 Task: Select Switch to Destop 2
Action: Mouse pressed left at (259, 276)
Screenshot: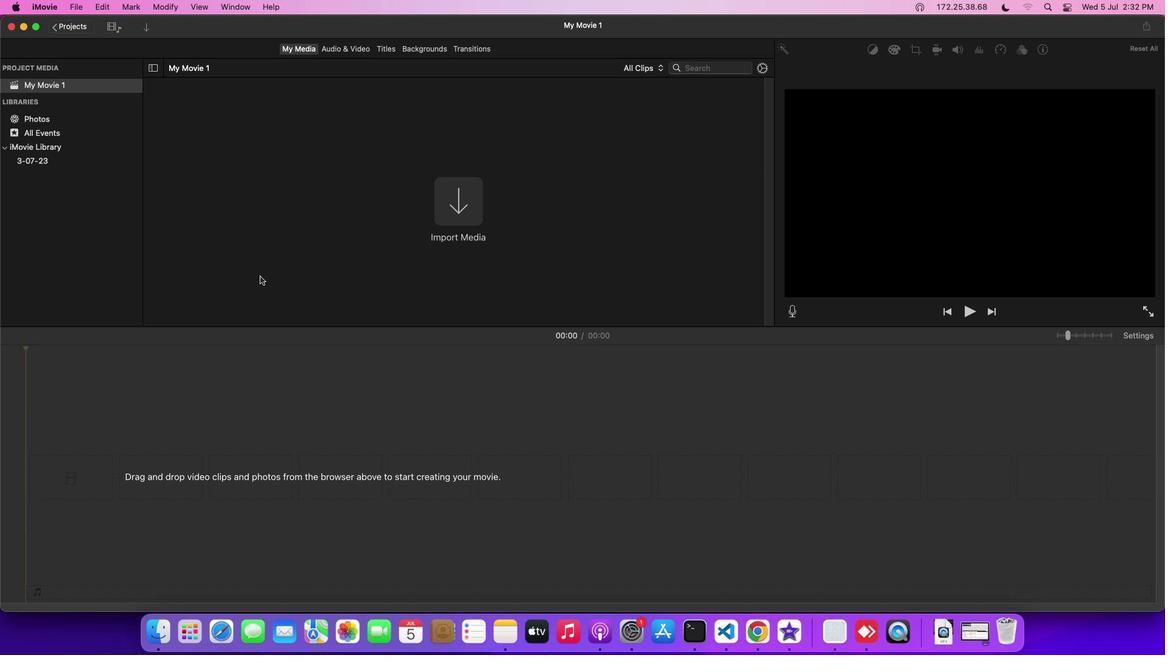 
Action: Mouse moved to (47, 3)
Screenshot: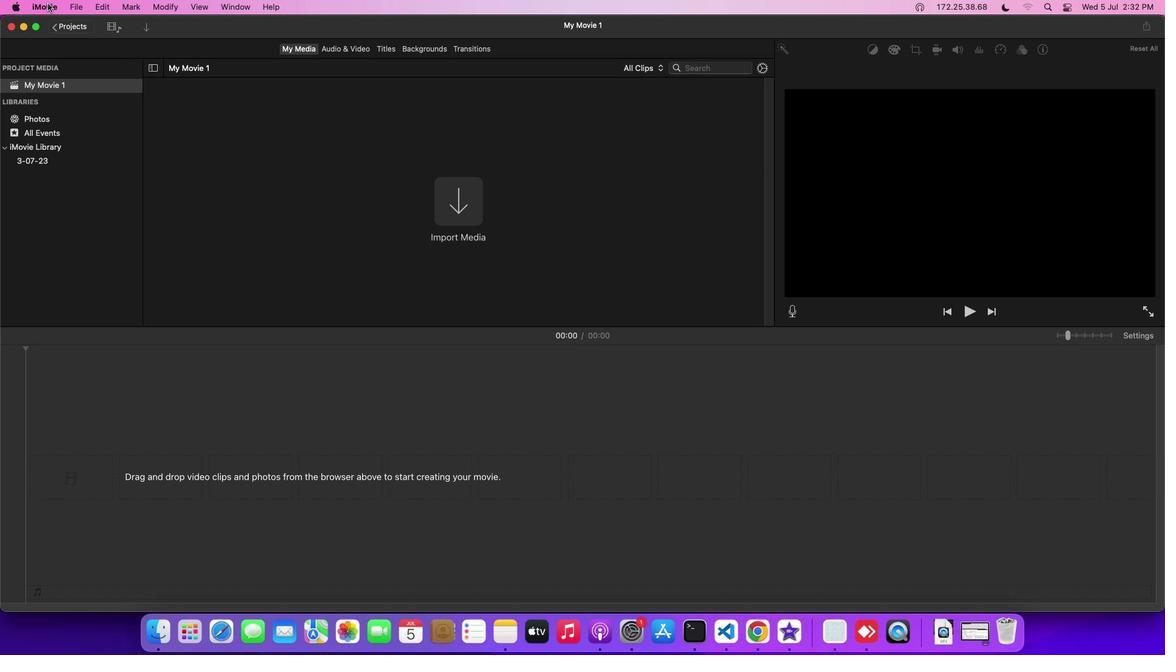 
Action: Mouse pressed left at (47, 3)
Screenshot: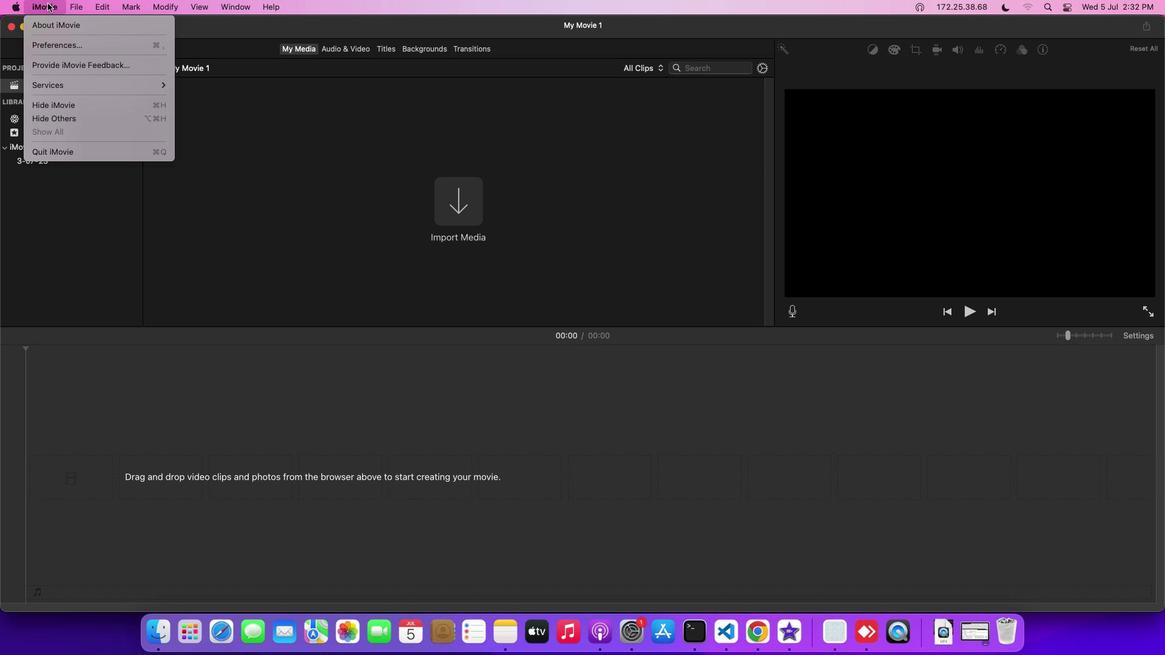 
Action: Mouse moved to (68, 85)
Screenshot: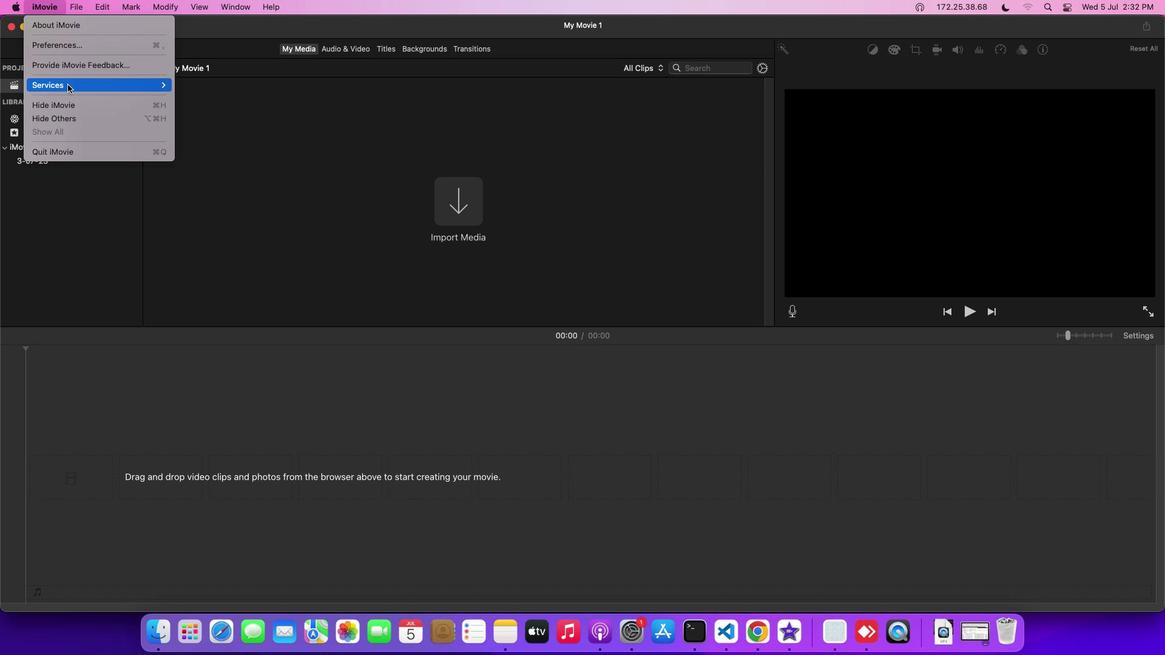 
Action: Mouse pressed left at (68, 85)
Screenshot: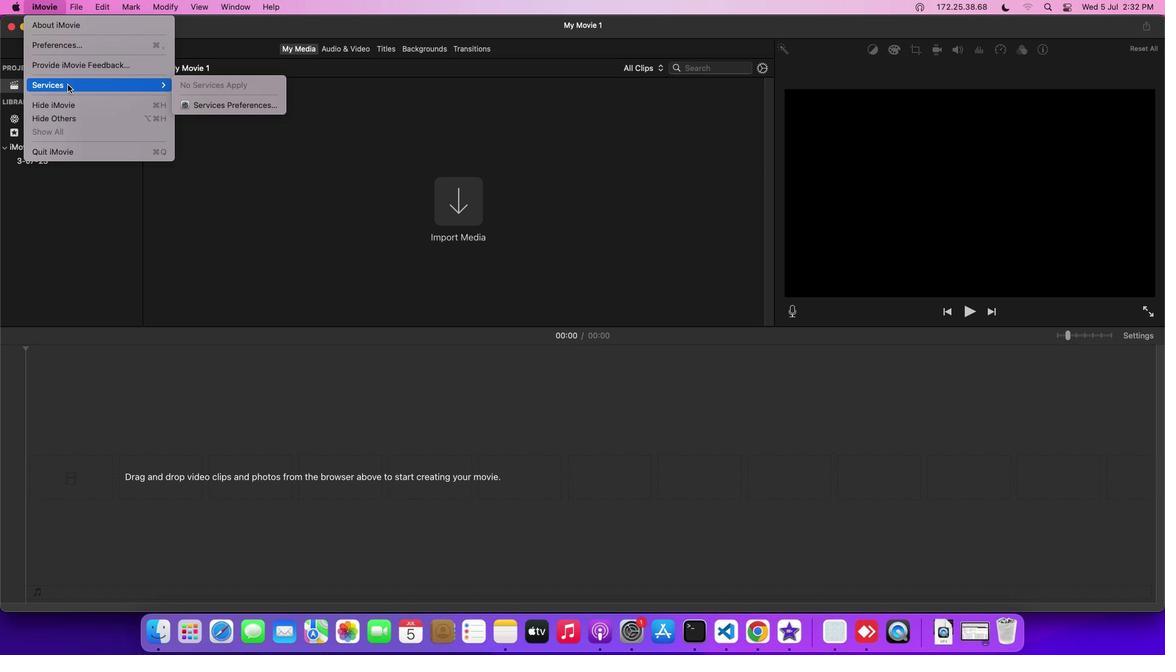 
Action: Mouse moved to (198, 102)
Screenshot: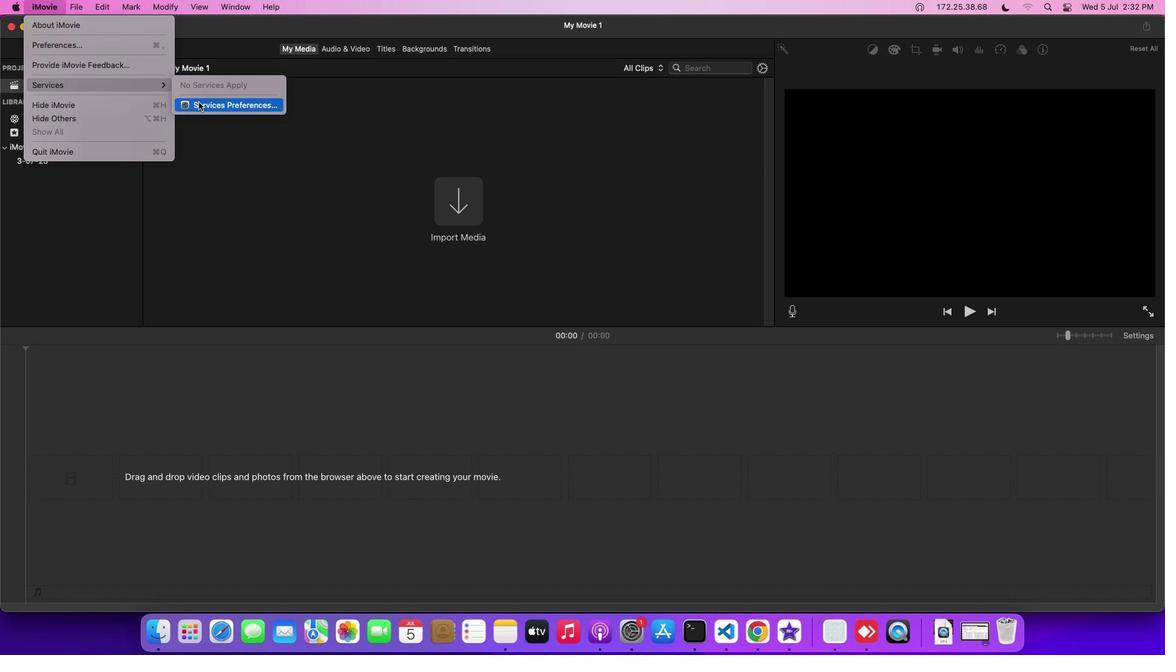 
Action: Mouse pressed left at (198, 102)
Screenshot: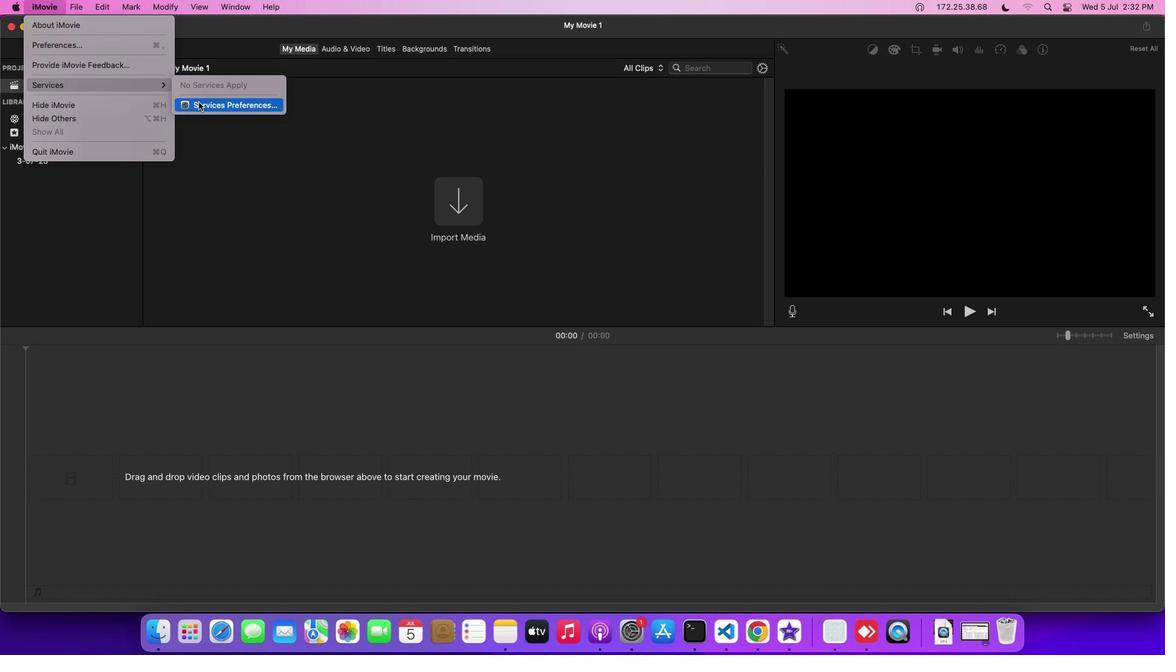 
Action: Mouse moved to (636, 180)
Screenshot: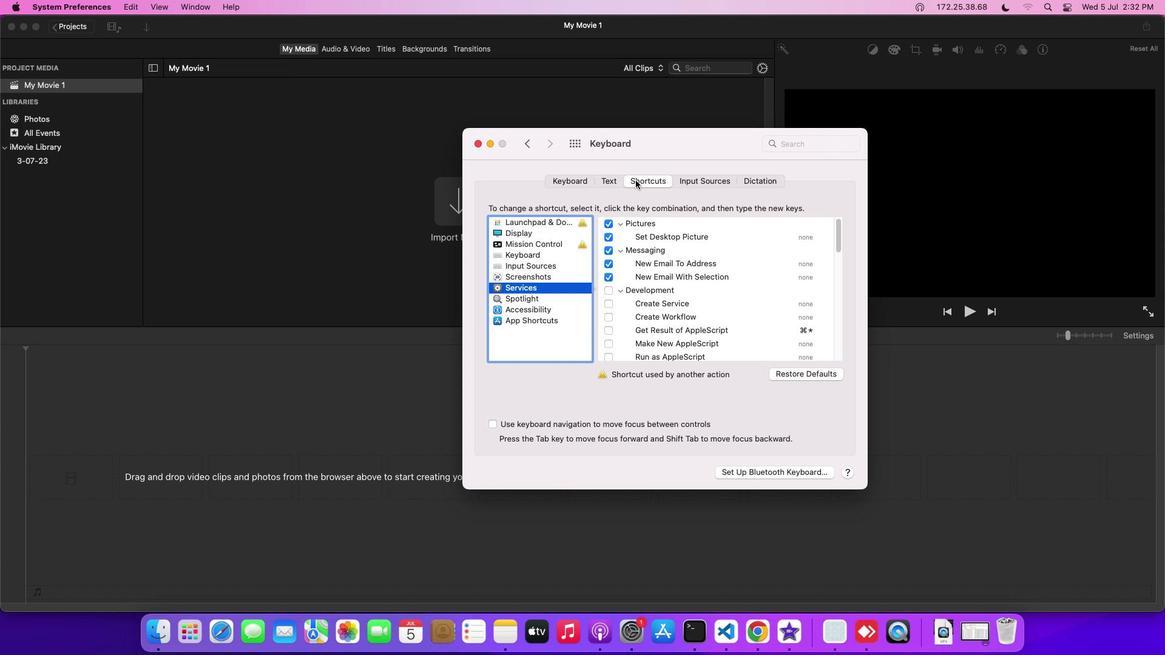 
Action: Mouse pressed left at (636, 180)
Screenshot: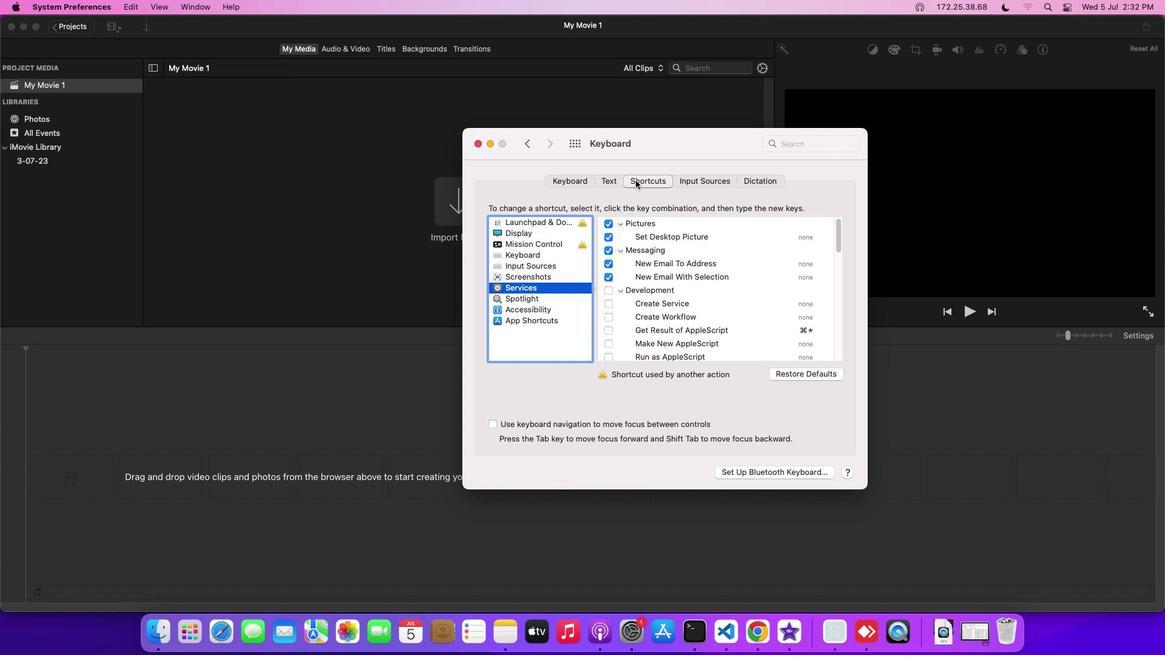 
Action: Mouse moved to (565, 242)
Screenshot: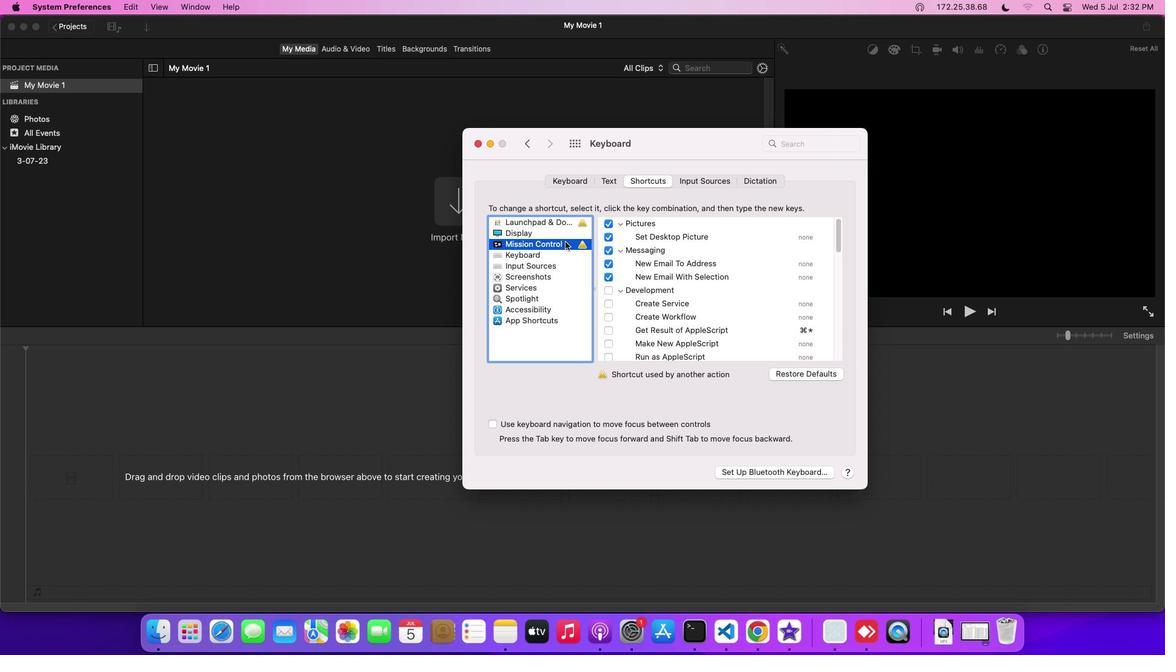 
Action: Mouse pressed left at (565, 242)
Screenshot: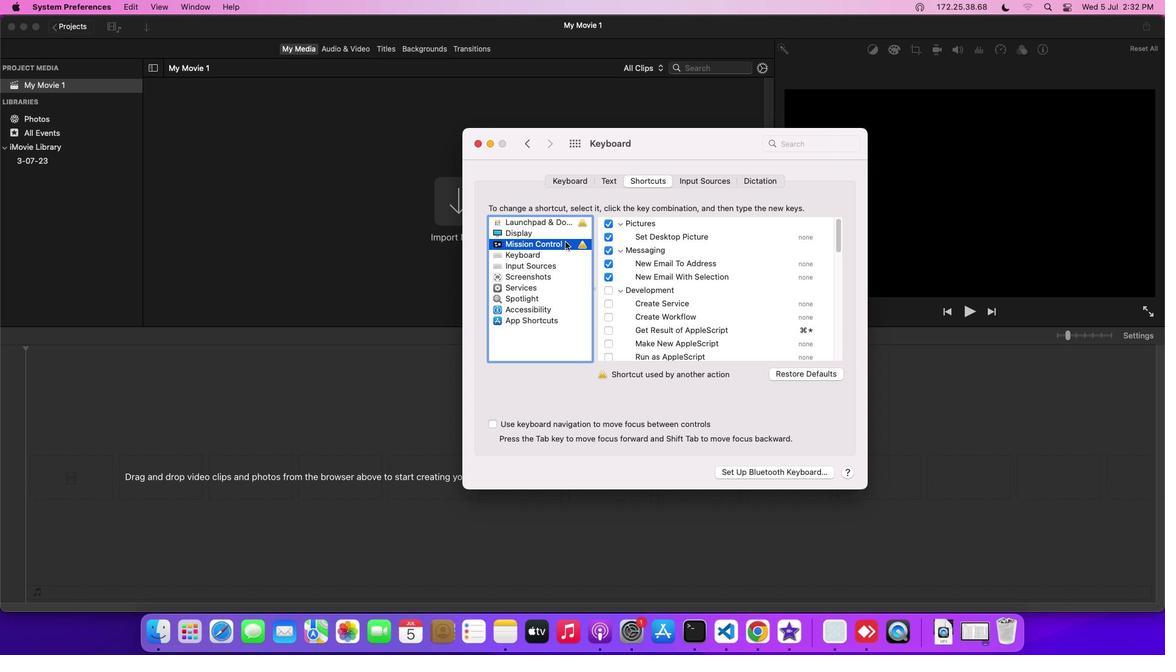 
Action: Mouse moved to (610, 343)
Screenshot: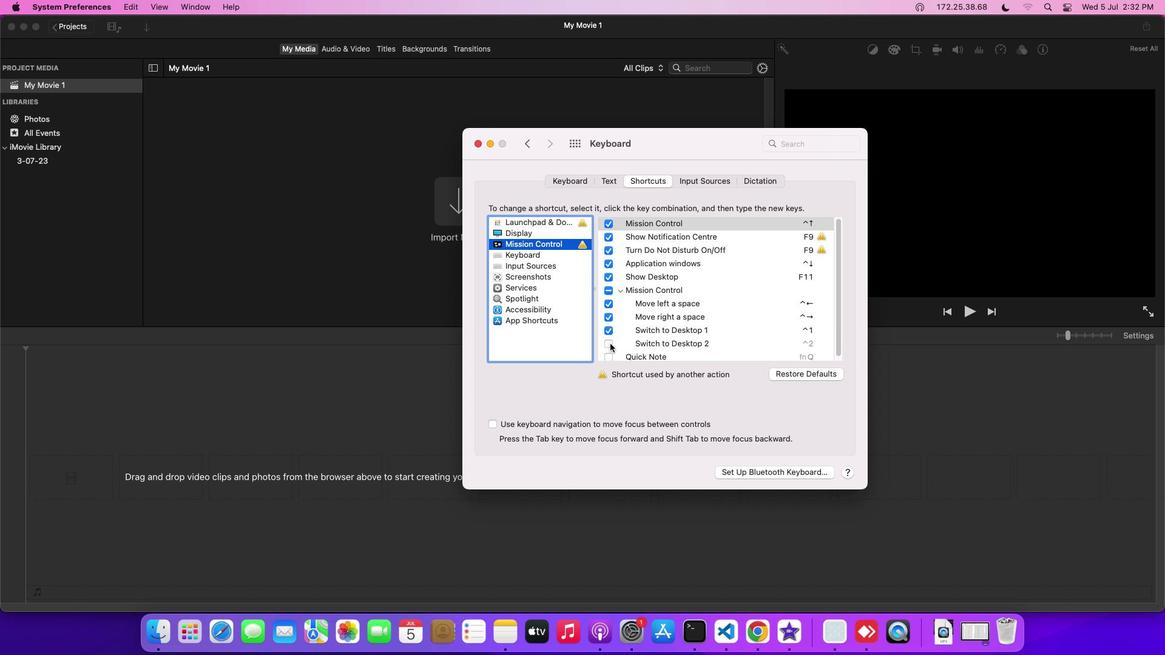 
Action: Mouse pressed left at (610, 343)
Screenshot: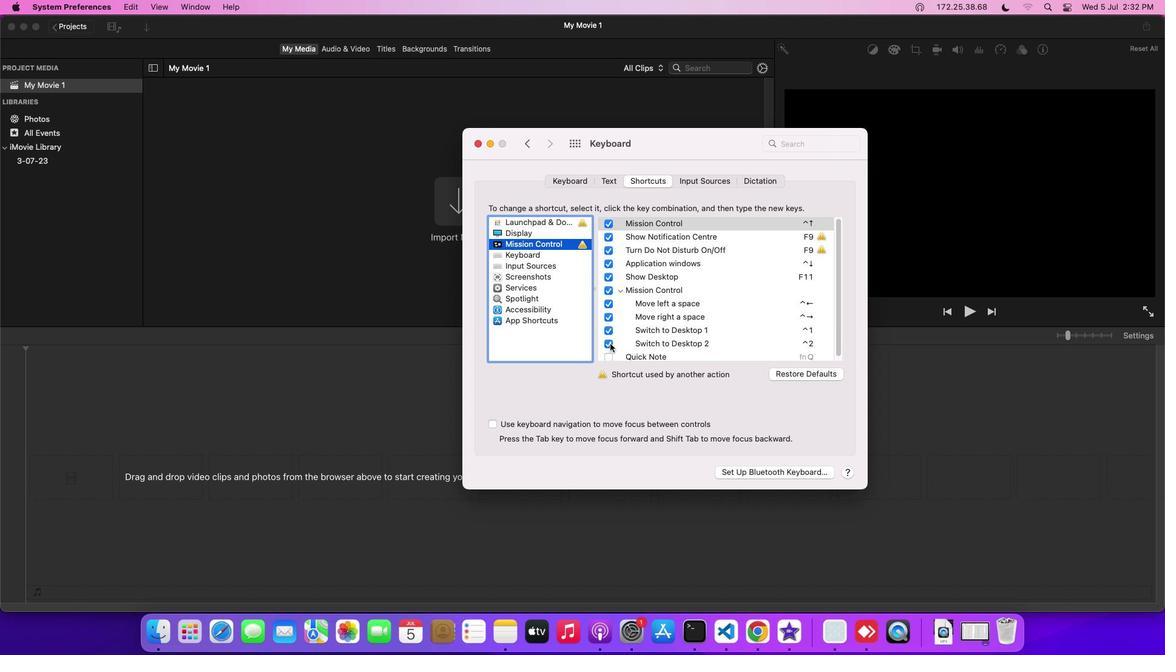 
Action: Mouse moved to (640, 359)
Screenshot: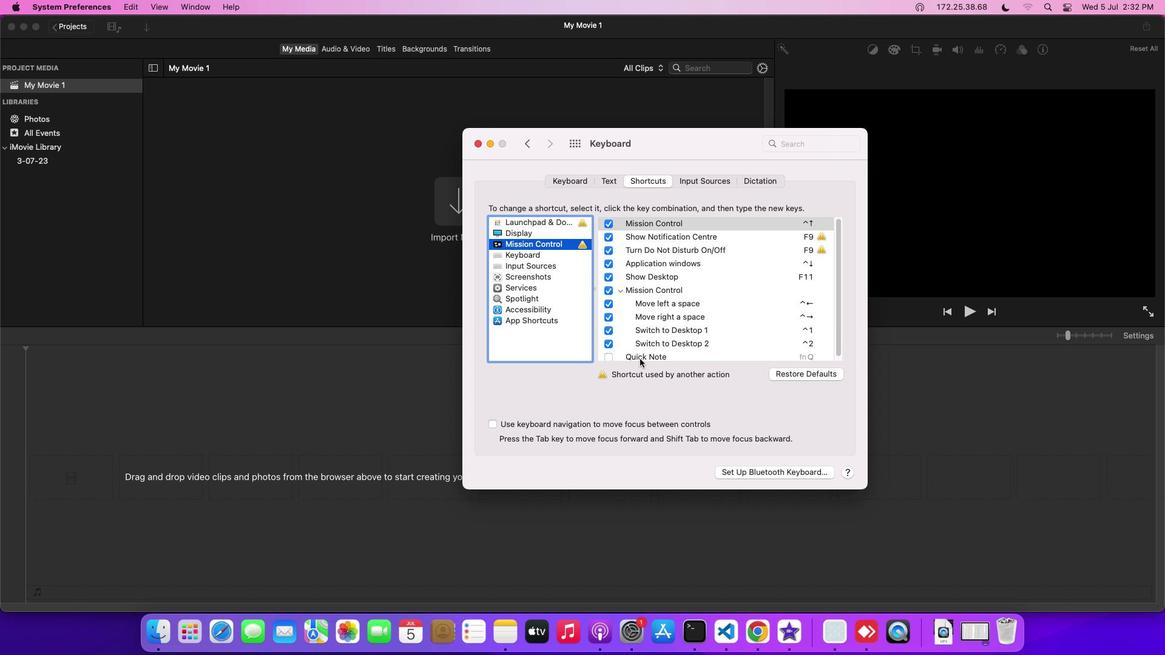 
